 Task: Enable public transport information for litchfield, Connecticut, United States..
Action: Mouse moved to (551, 129)
Screenshot: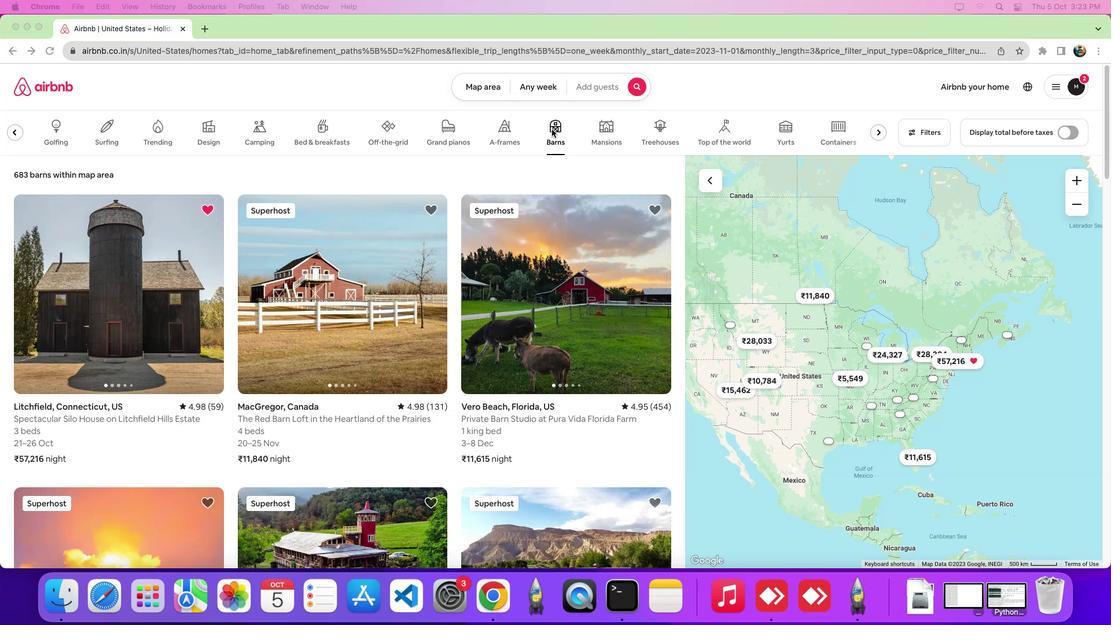 
Action: Mouse pressed left at (551, 129)
Screenshot: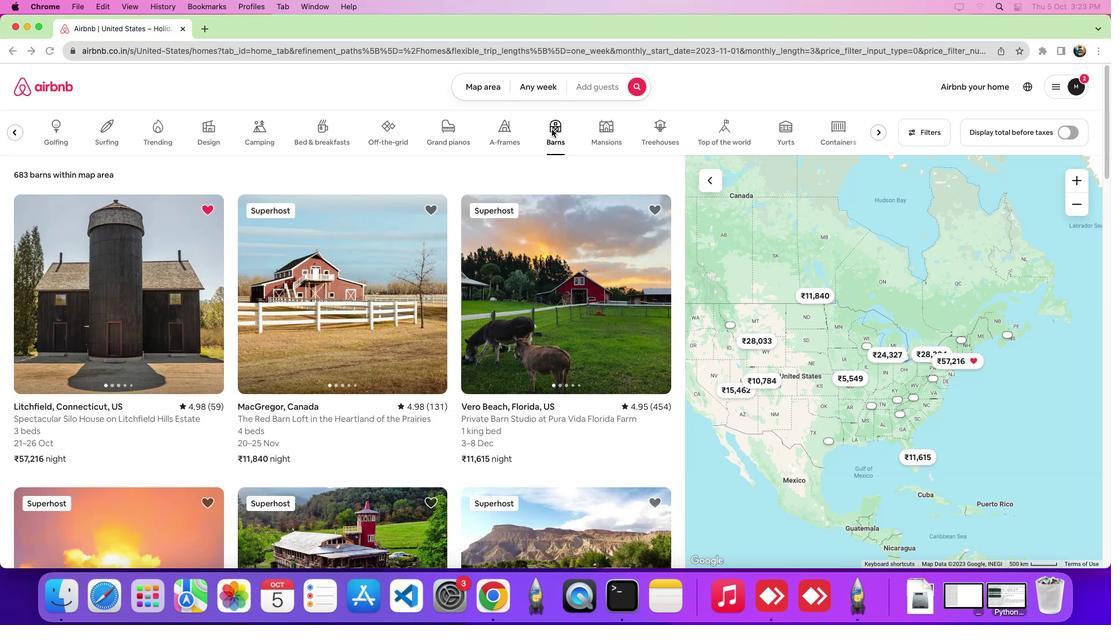 
Action: Mouse moved to (104, 277)
Screenshot: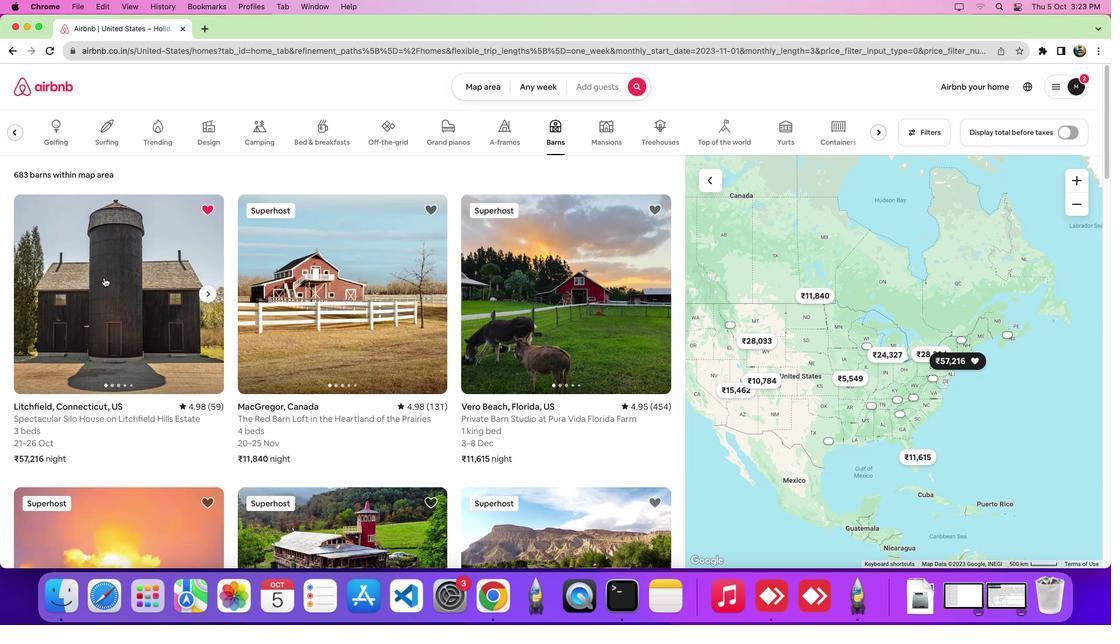 
Action: Mouse pressed left at (104, 277)
Screenshot: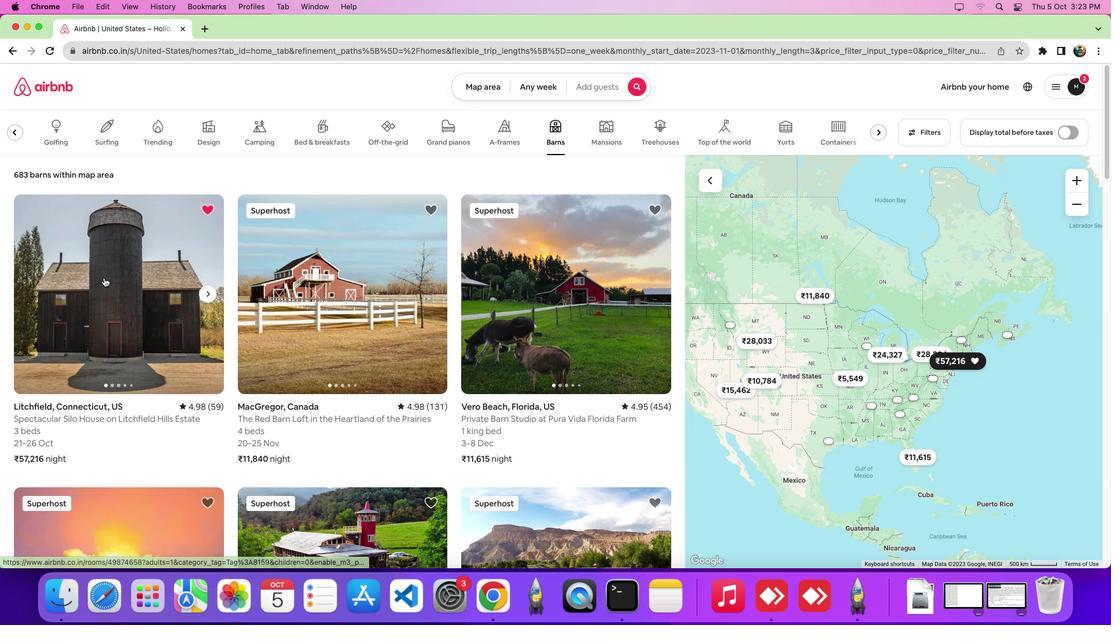 
Action: Mouse moved to (435, 210)
Screenshot: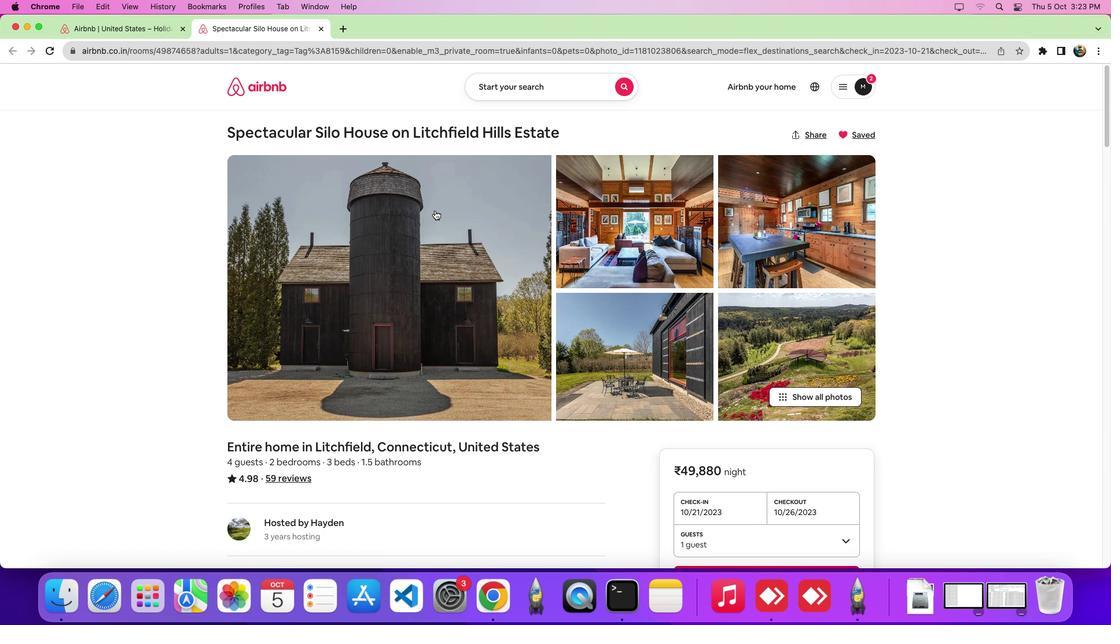 
Action: Mouse scrolled (435, 210) with delta (0, 0)
Screenshot: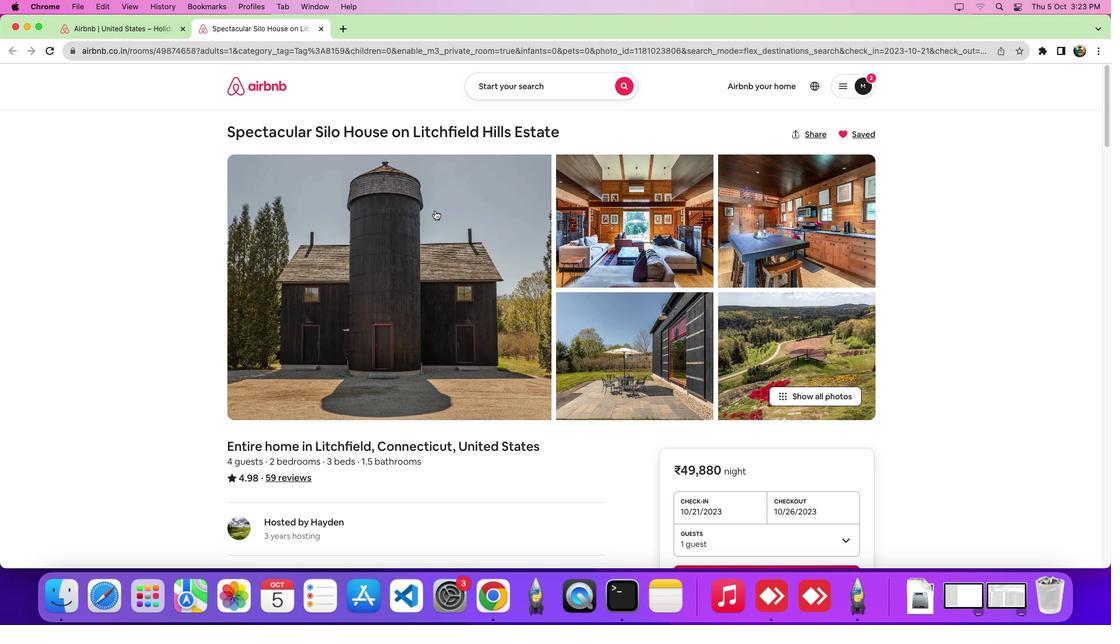 
Action: Mouse scrolled (435, 210) with delta (0, 0)
Screenshot: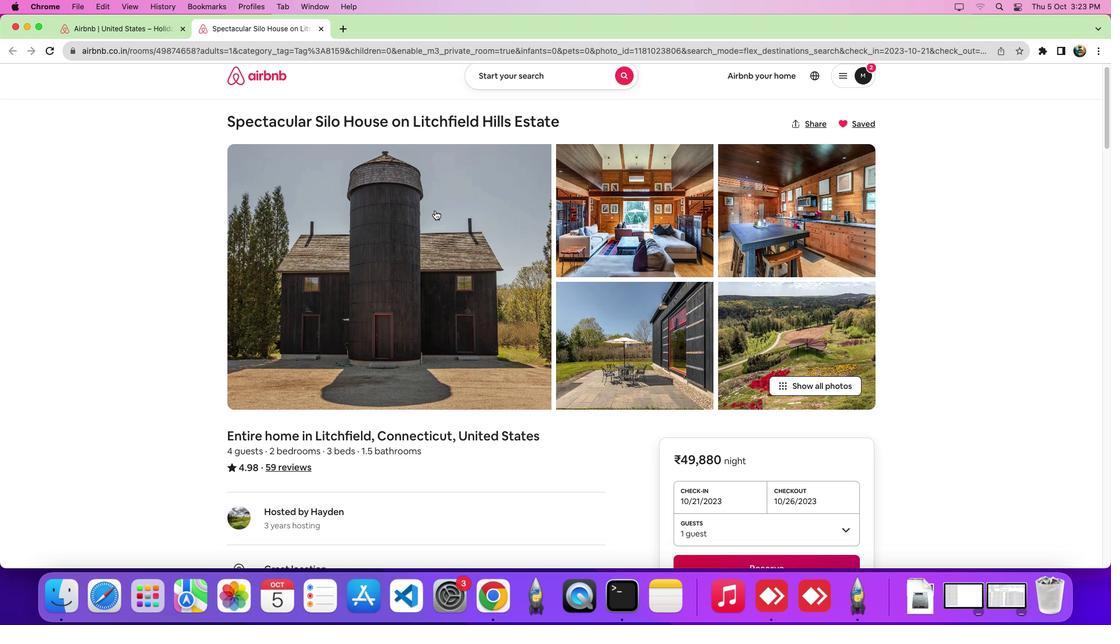 
Action: Mouse scrolled (435, 210) with delta (0, -1)
Screenshot: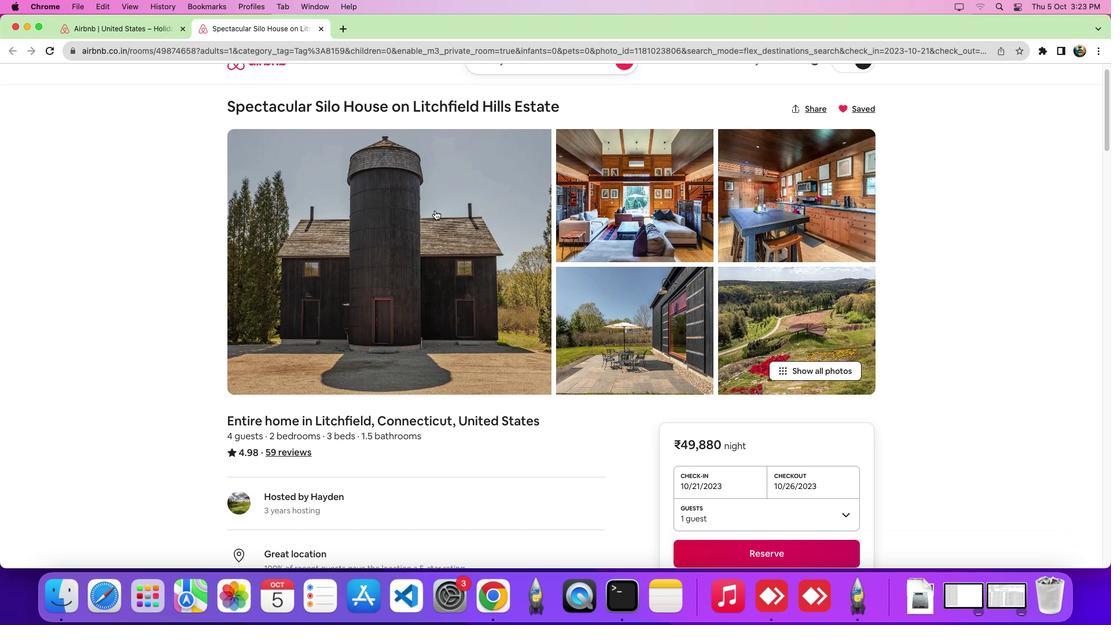 
Action: Mouse scrolled (435, 210) with delta (0, 0)
Screenshot: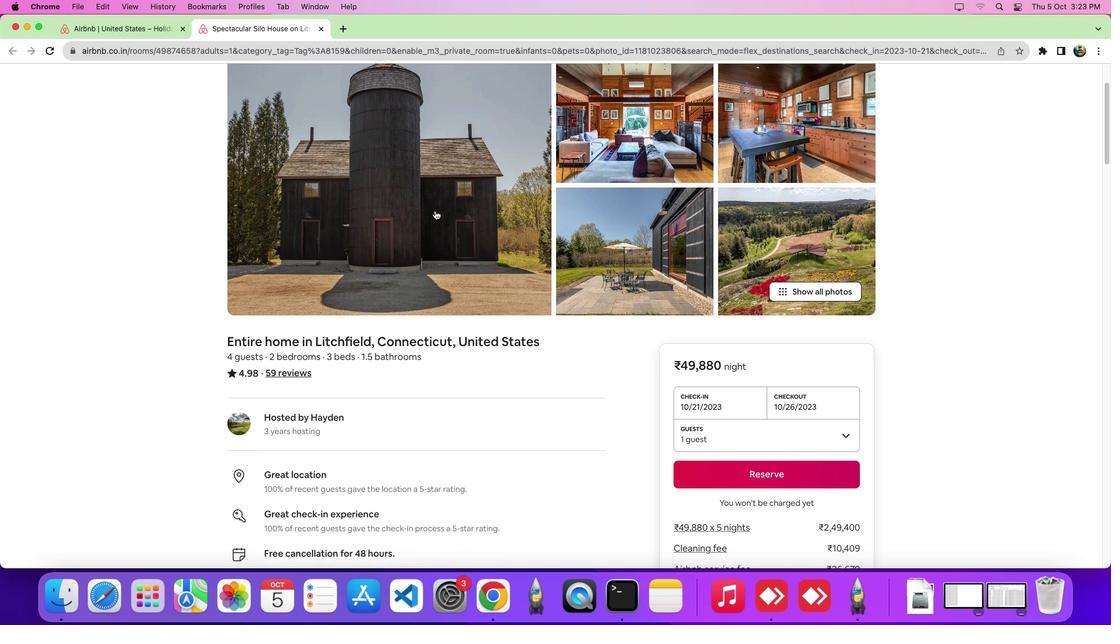 
Action: Mouse scrolled (435, 210) with delta (0, 0)
Screenshot: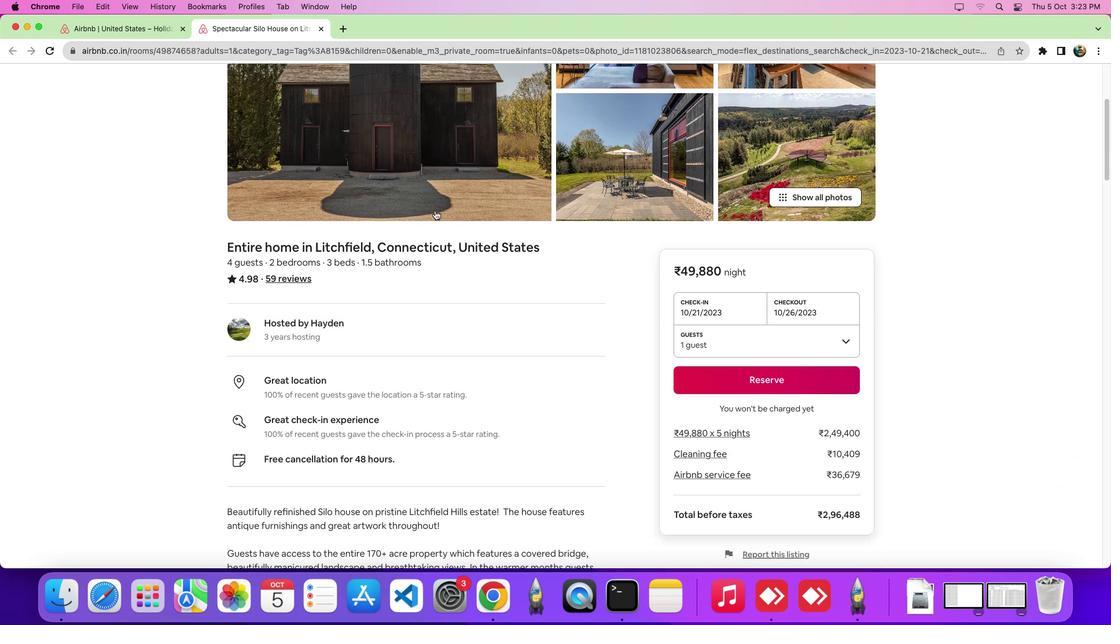 
Action: Mouse scrolled (435, 210) with delta (0, -4)
Screenshot: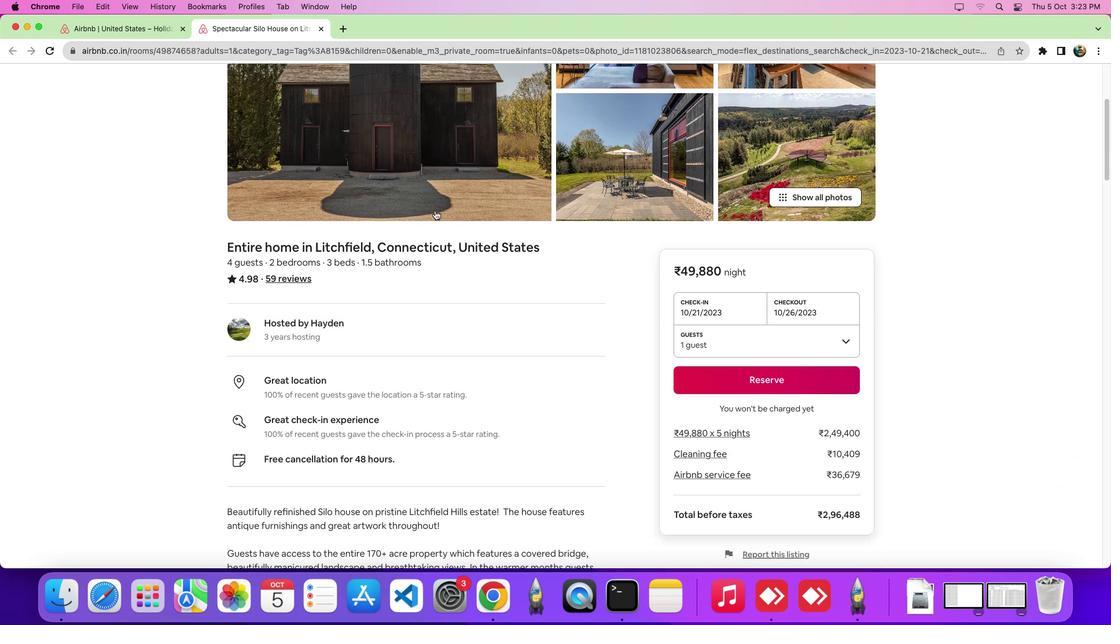 
Action: Mouse scrolled (435, 210) with delta (0, -5)
Screenshot: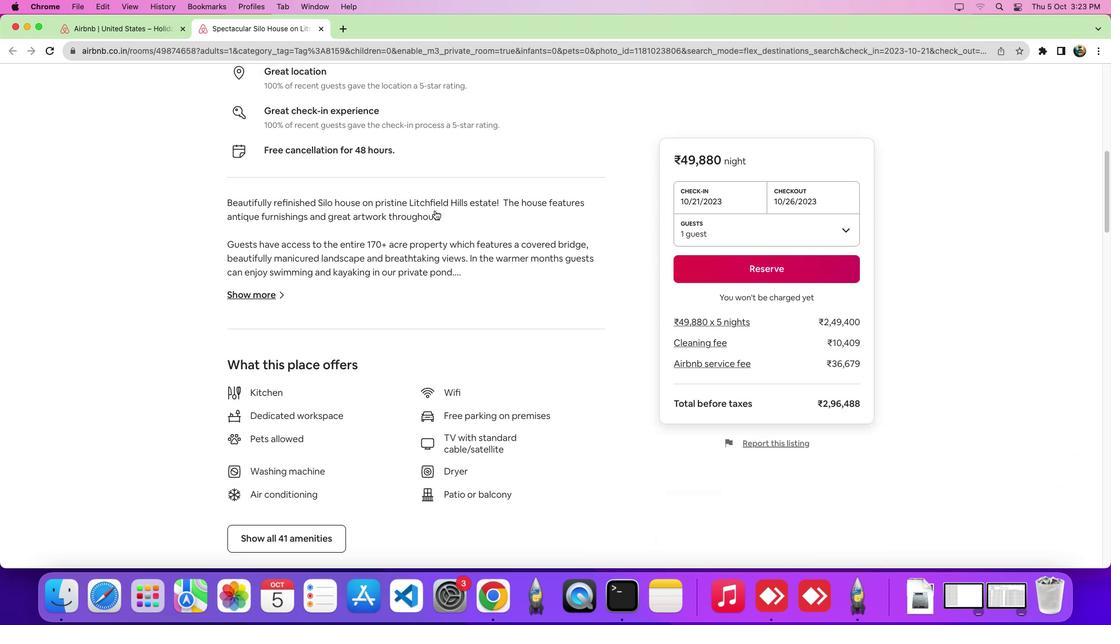 
Action: Mouse scrolled (435, 210) with delta (0, 0)
Screenshot: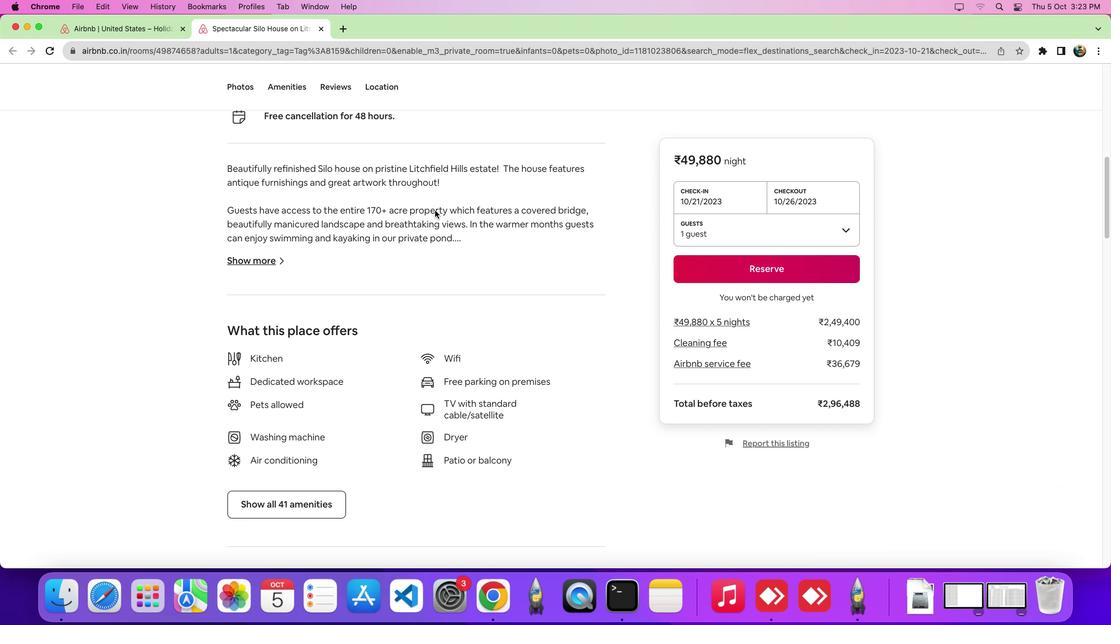 
Action: Mouse scrolled (435, 210) with delta (0, 0)
Screenshot: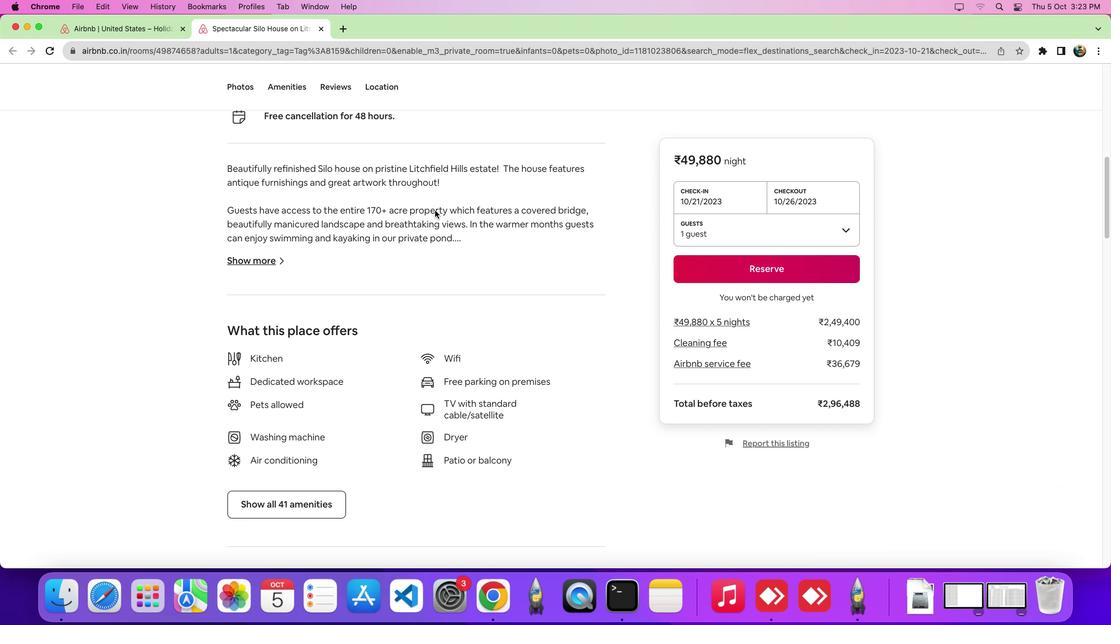 
Action: Mouse scrolled (435, 210) with delta (0, -4)
Screenshot: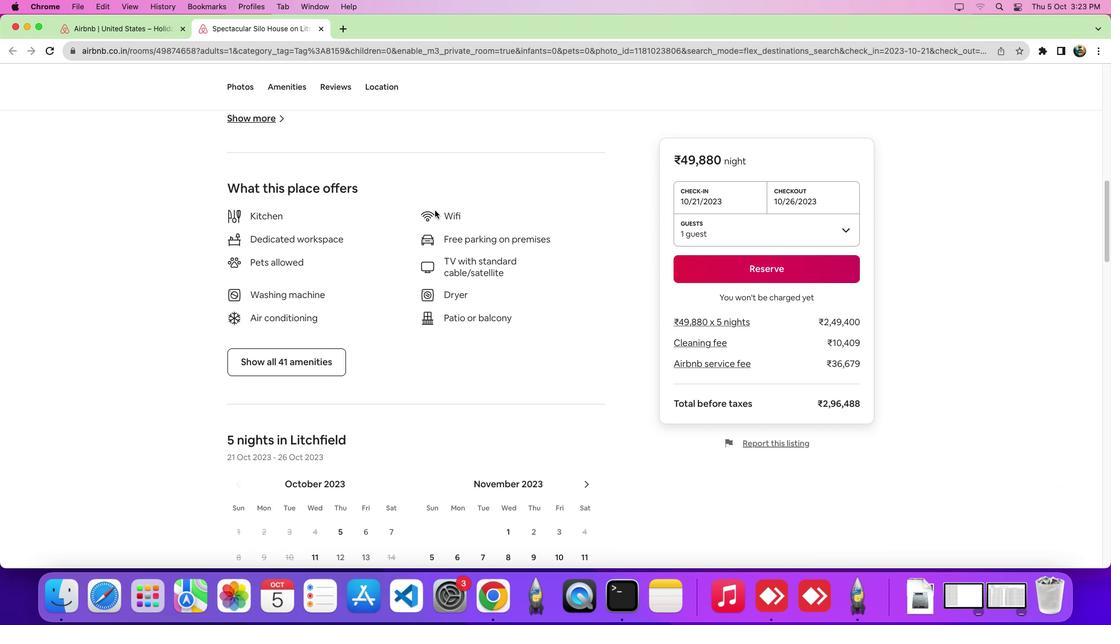 
Action: Mouse moved to (452, 221)
Screenshot: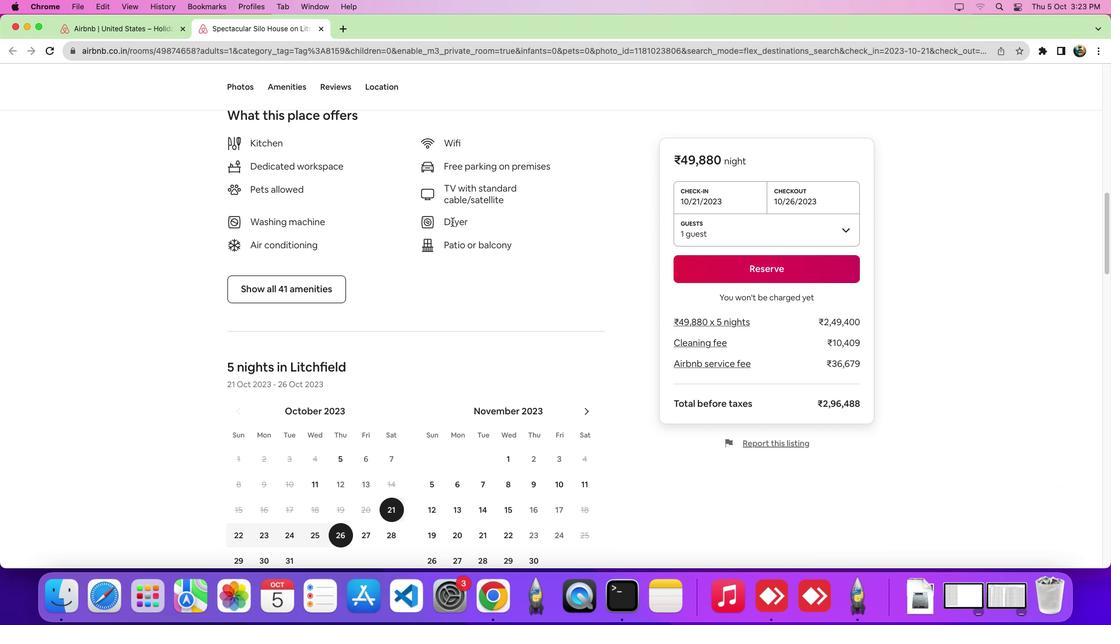 
Action: Mouse scrolled (452, 221) with delta (0, 0)
Screenshot: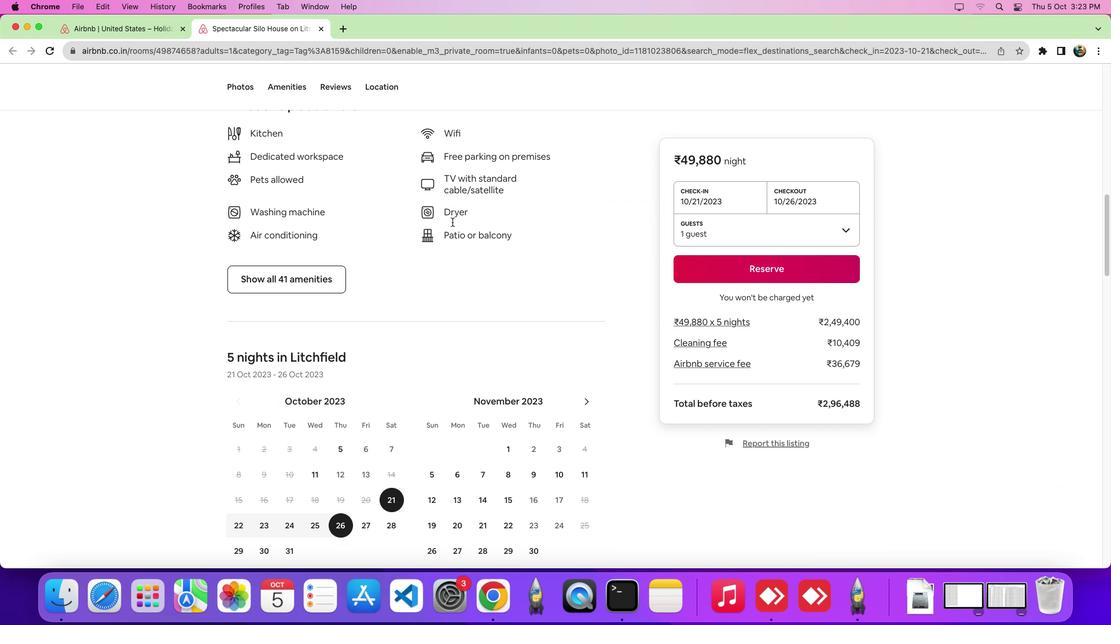 
Action: Mouse scrolled (452, 221) with delta (0, 0)
Screenshot: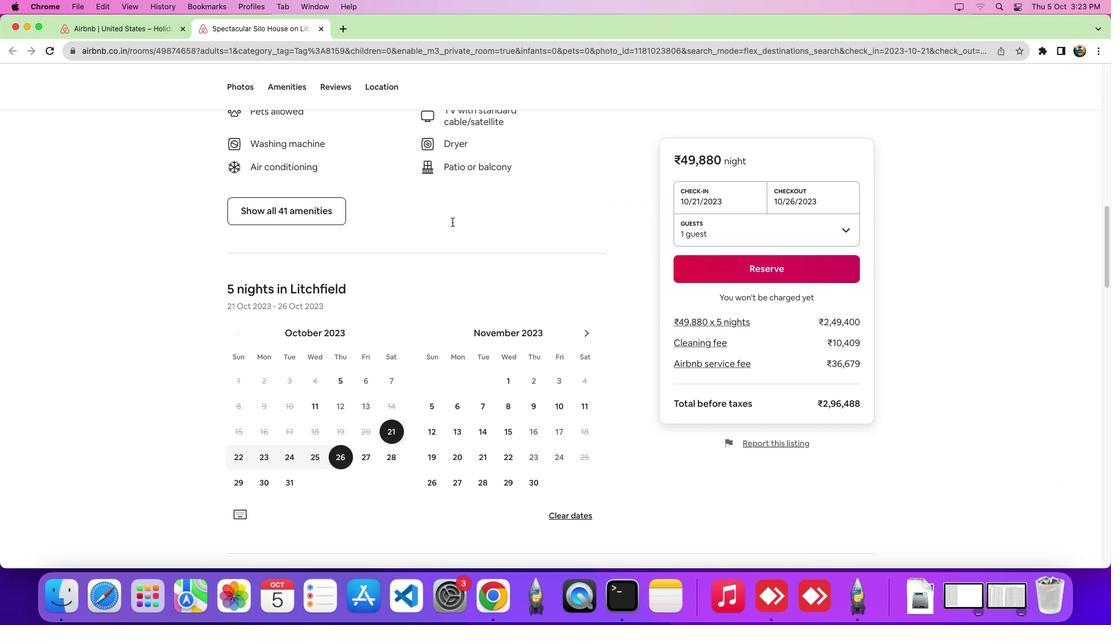 
Action: Mouse scrolled (452, 221) with delta (0, -4)
Screenshot: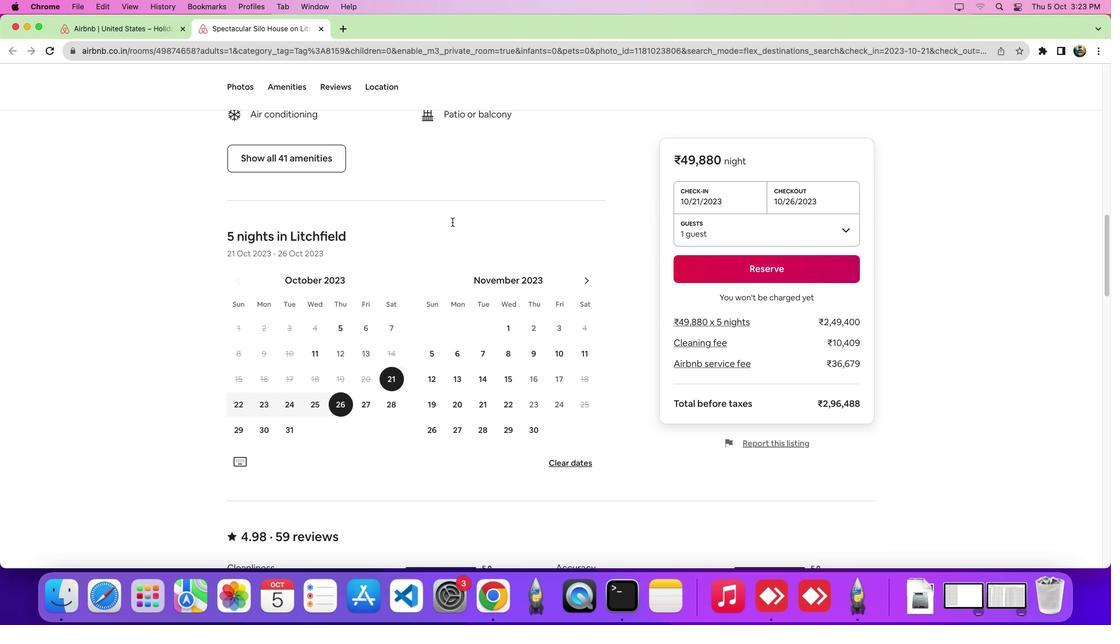 
Action: Mouse moved to (381, 88)
Screenshot: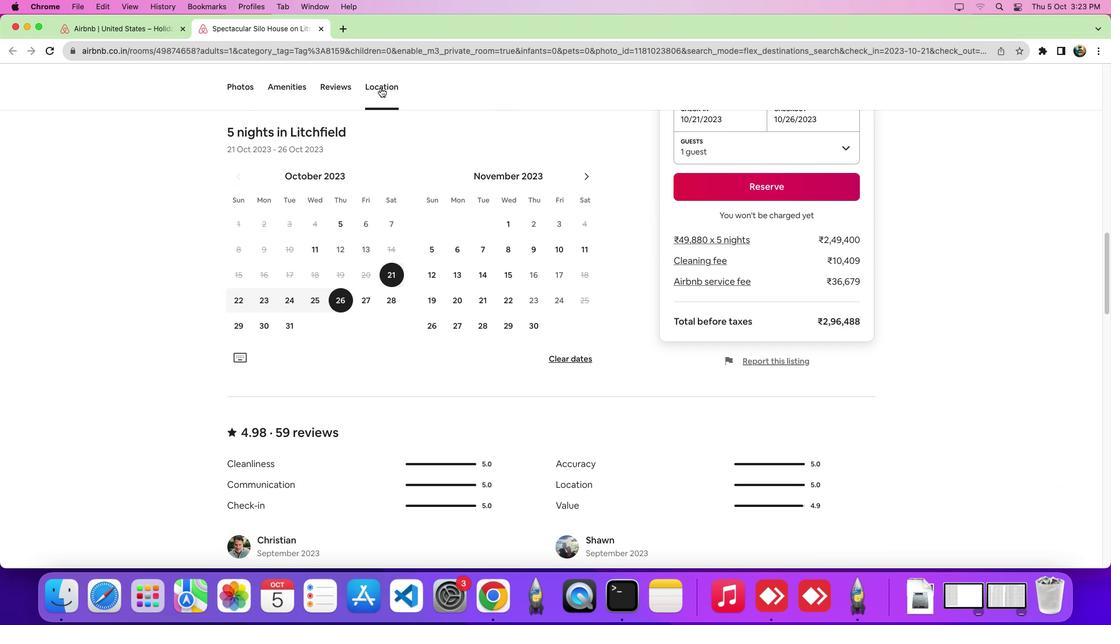 
Action: Mouse pressed left at (381, 88)
Screenshot: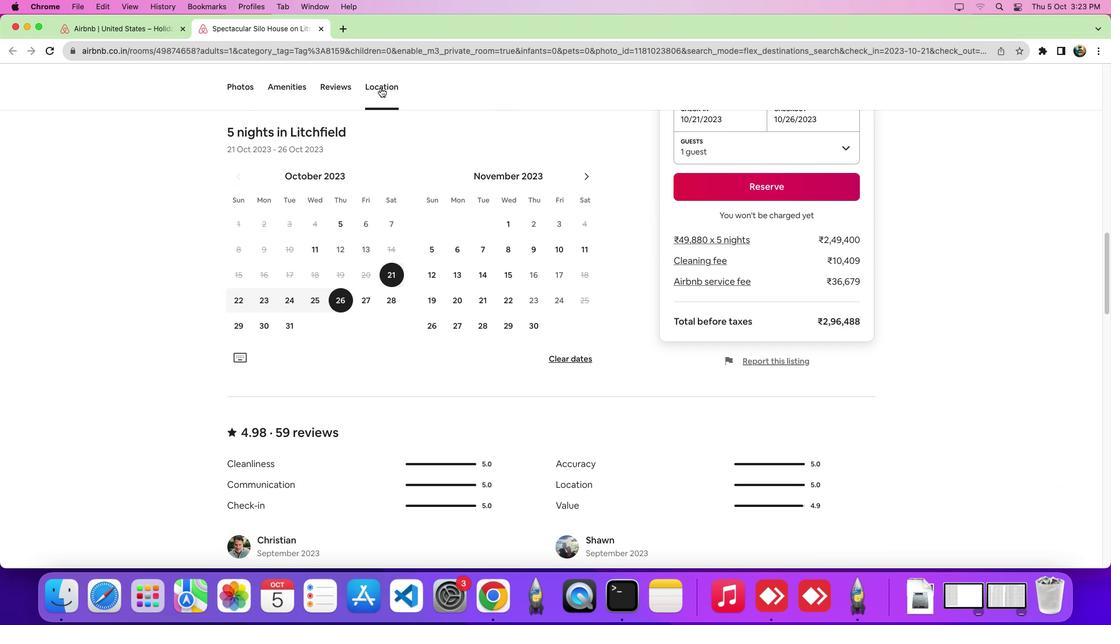 
Action: Mouse moved to (744, 217)
Screenshot: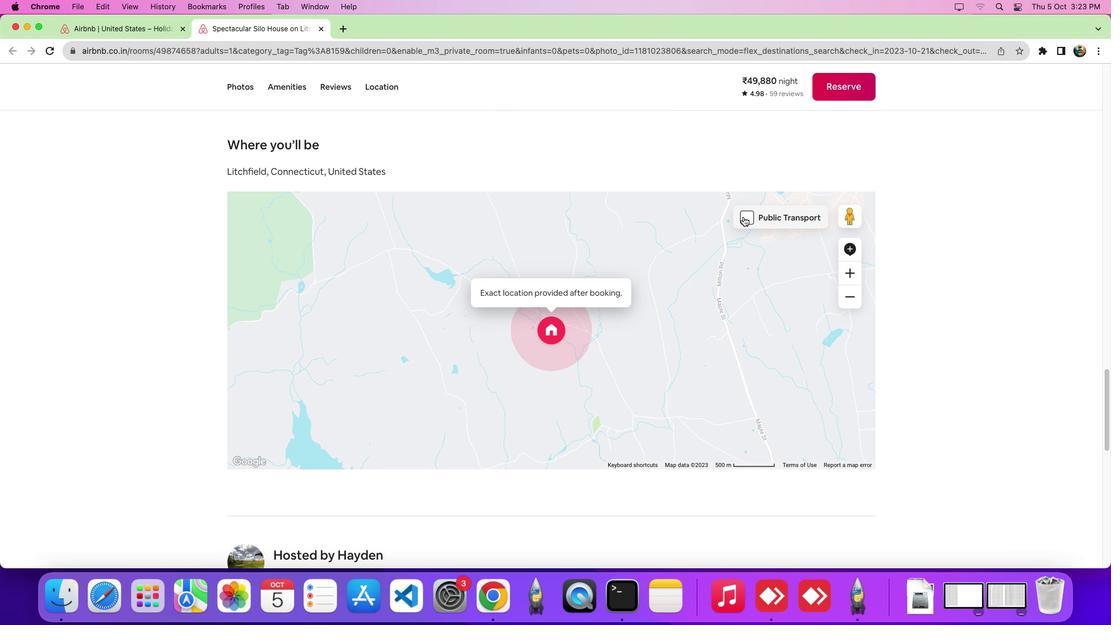 
Action: Mouse pressed left at (744, 217)
Screenshot: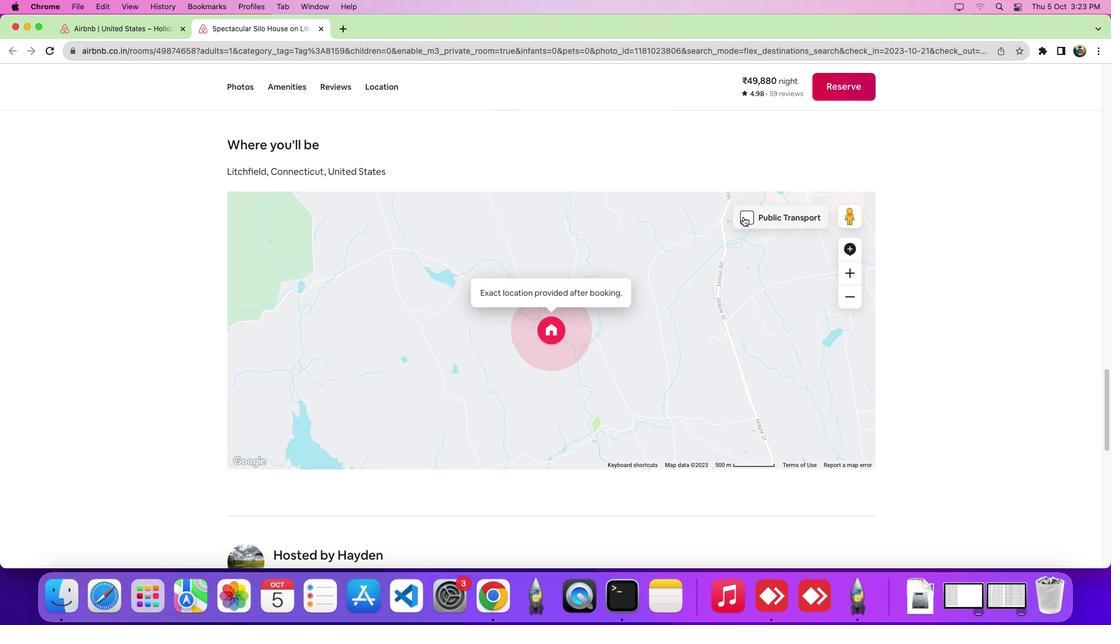 
Action: Mouse moved to (751, 237)
Screenshot: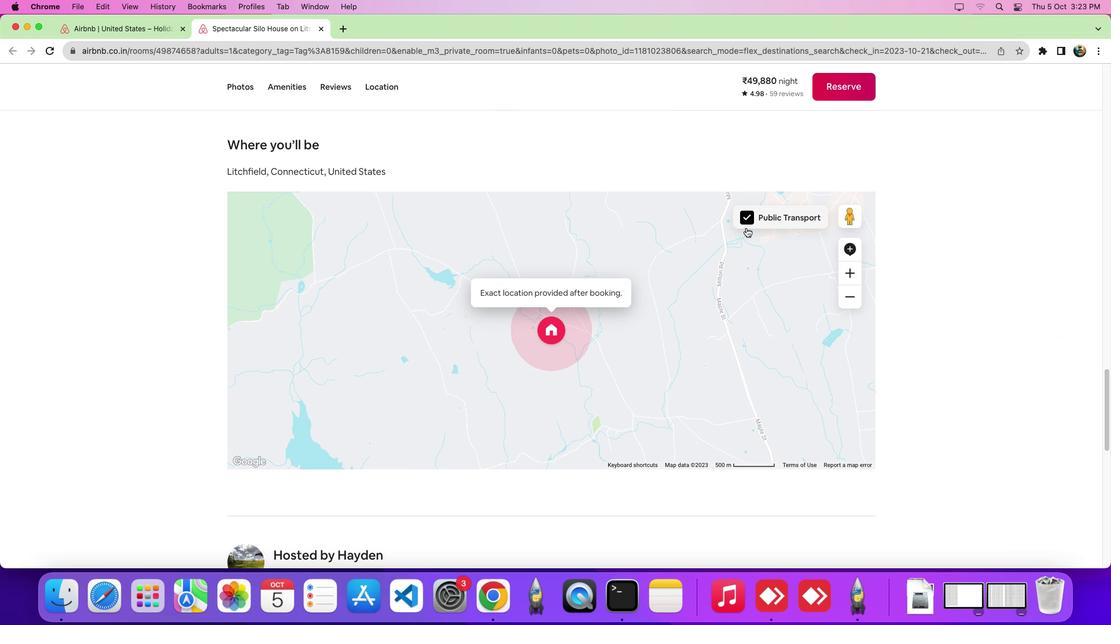 
